 Task: Use the device's default theme.
Action: Mouse moved to (23, 73)
Screenshot: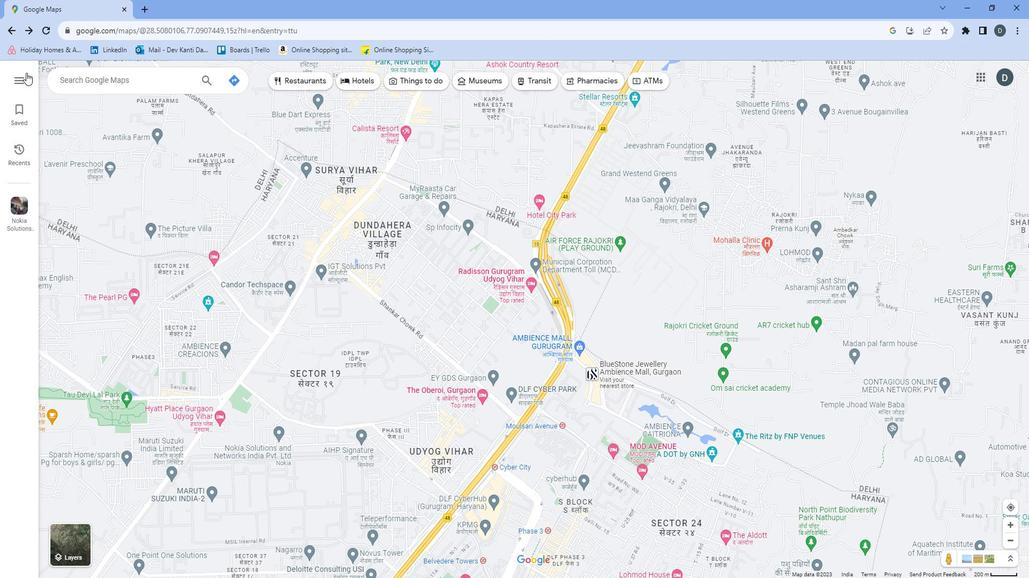 
Action: Mouse pressed left at (23, 73)
Screenshot: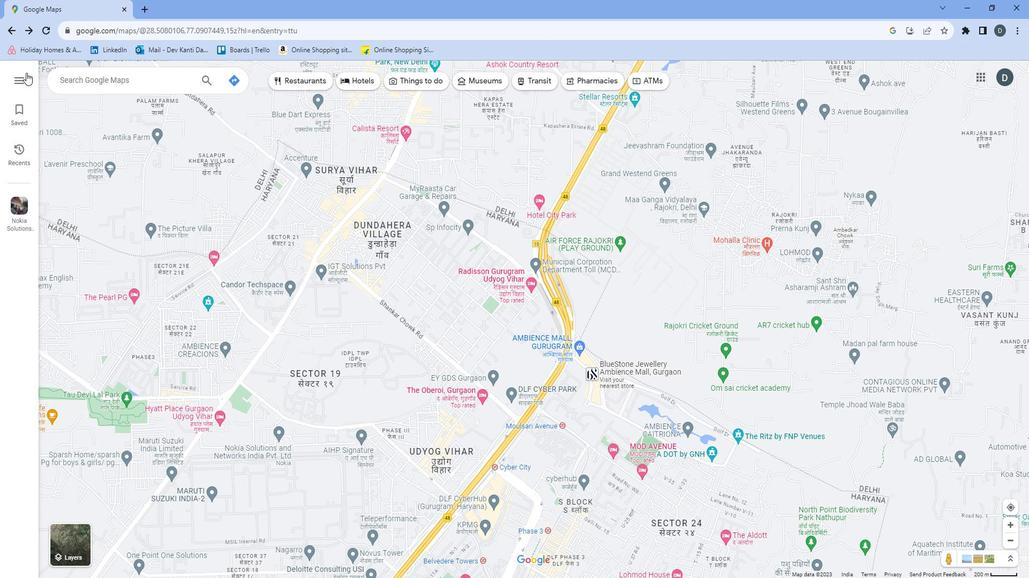 
Action: Mouse moved to (39, 477)
Screenshot: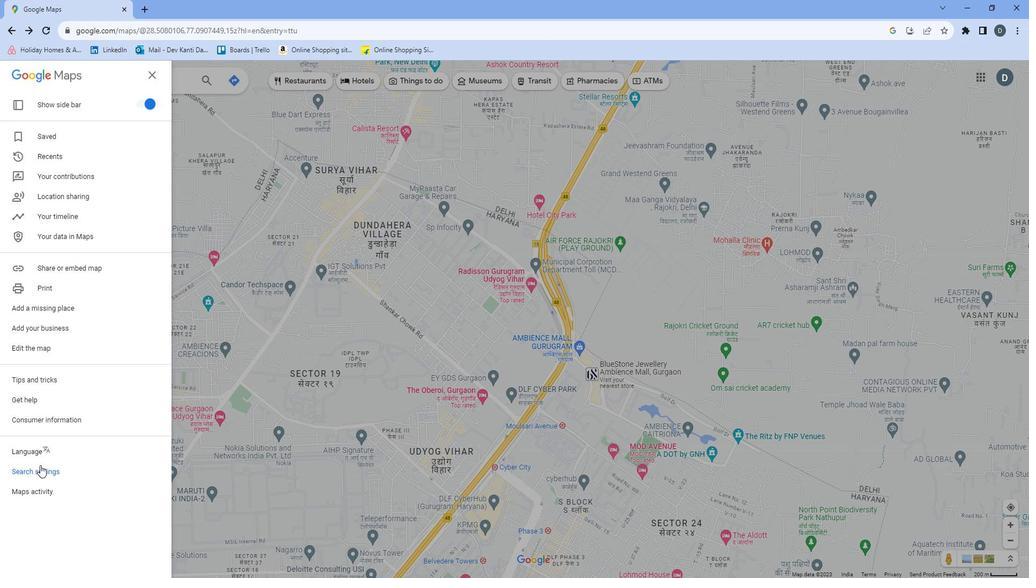 
Action: Mouse pressed left at (39, 477)
Screenshot: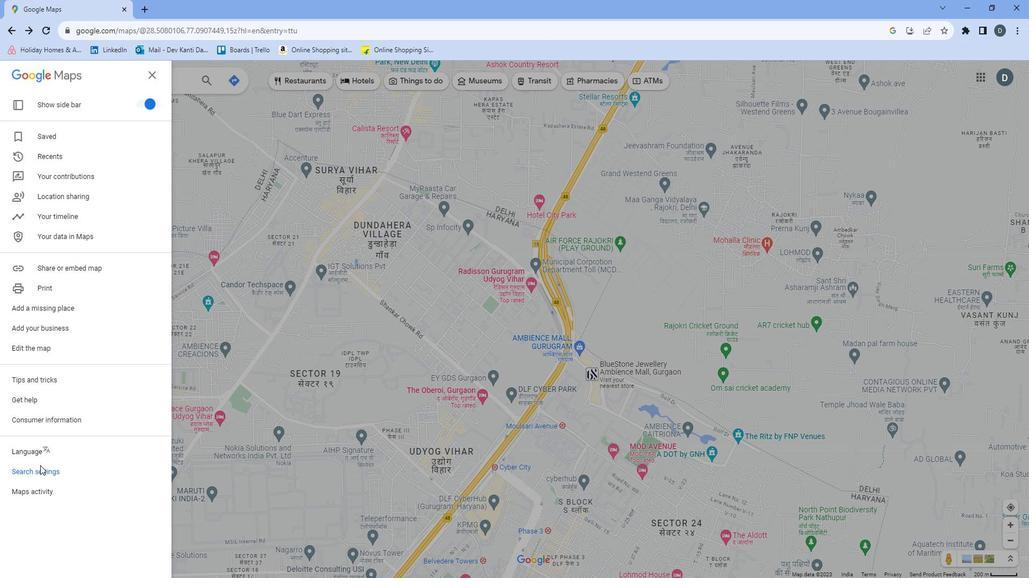 
Action: Mouse moved to (75, 154)
Screenshot: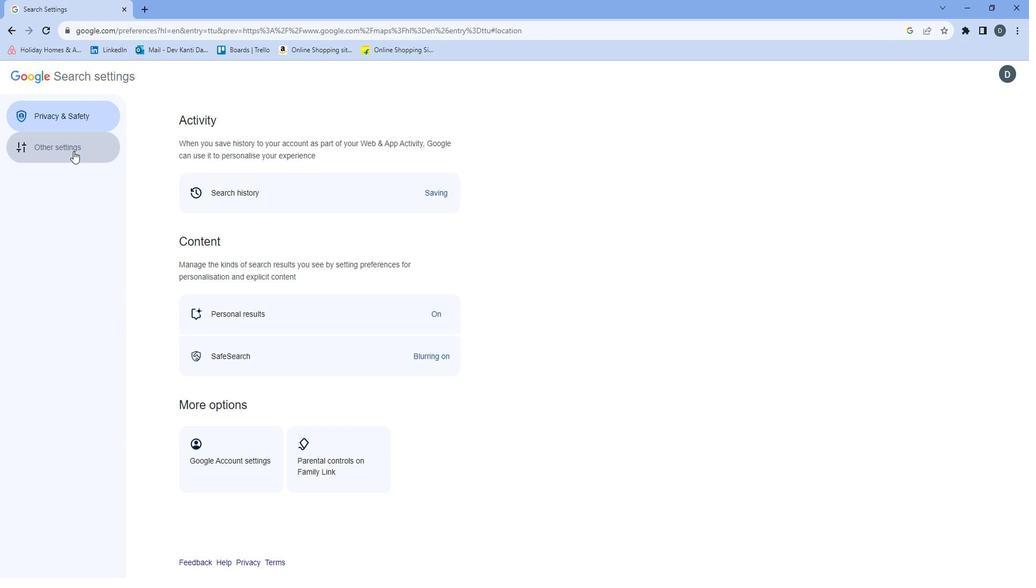 
Action: Mouse pressed left at (75, 154)
Screenshot: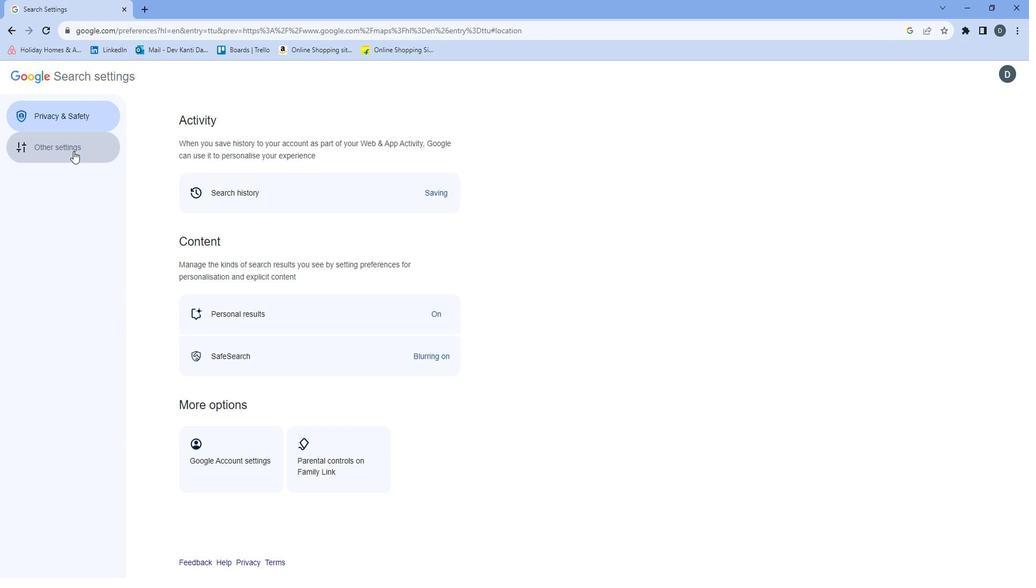 
Action: Mouse moved to (75, 150)
Screenshot: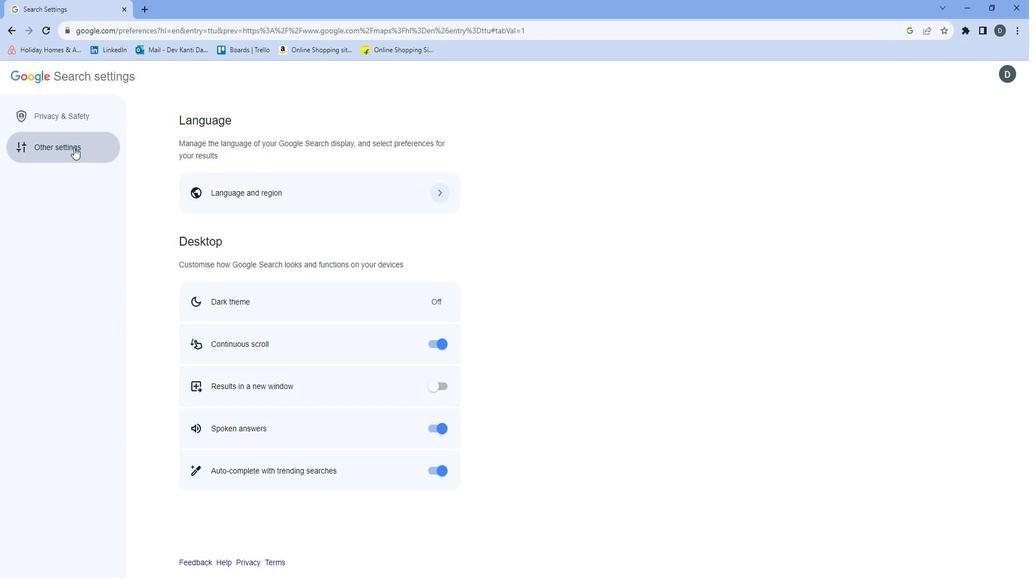 
Action: Mouse pressed left at (75, 150)
Screenshot: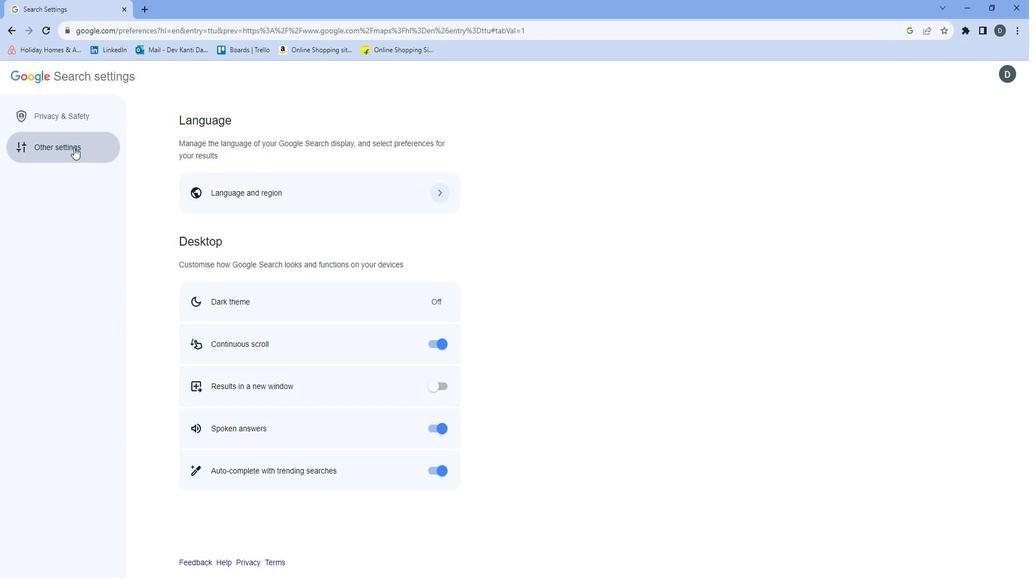 
Action: Mouse moved to (463, 304)
Screenshot: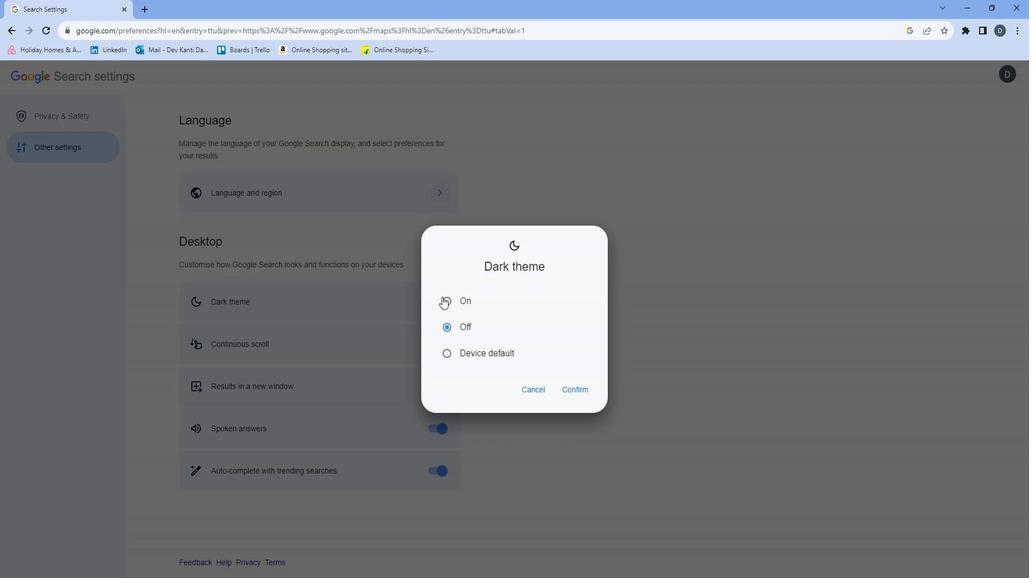 
Action: Mouse pressed left at (463, 304)
Screenshot: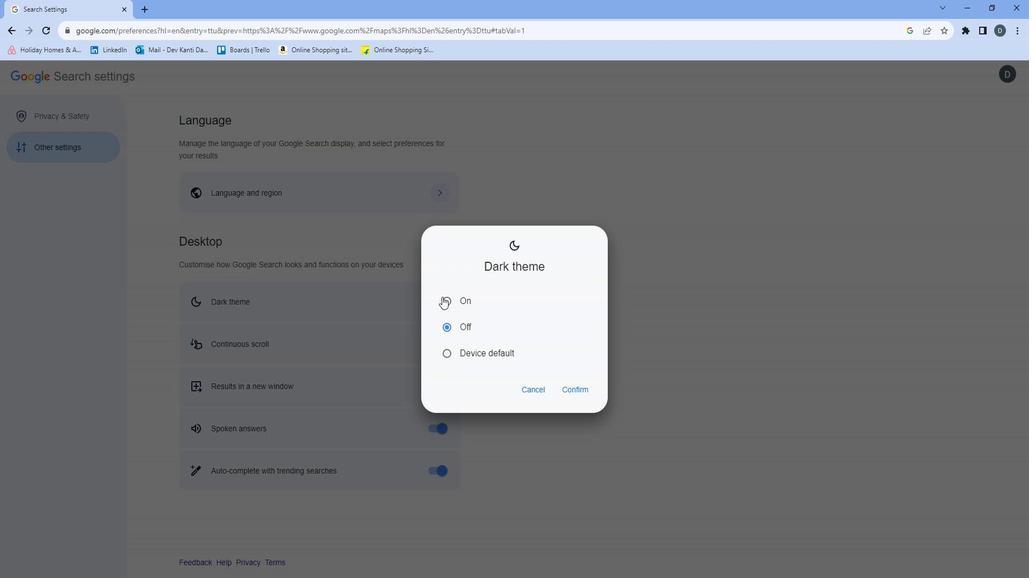 
Action: Mouse moved to (468, 361)
Screenshot: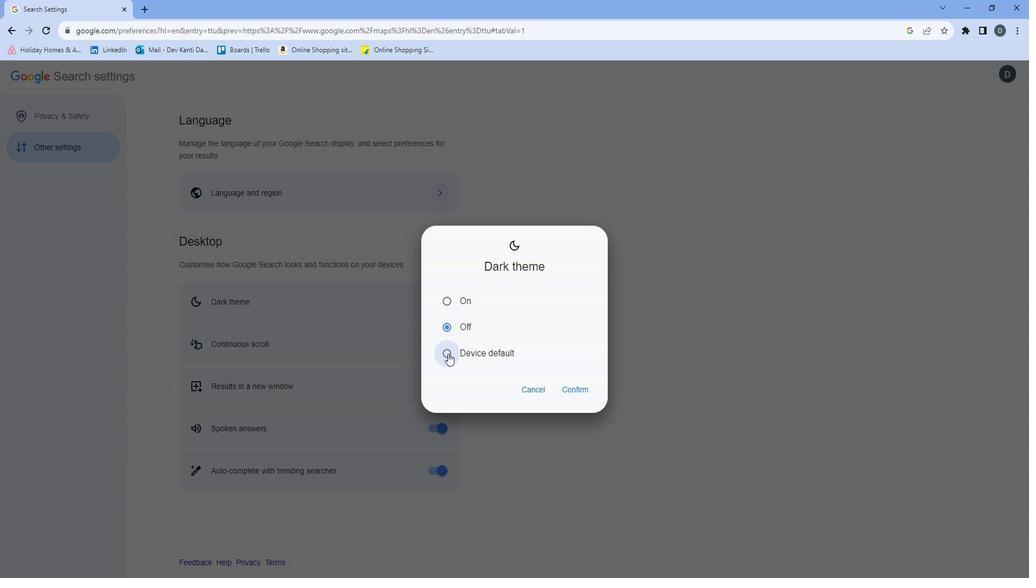 
Action: Mouse pressed left at (468, 361)
Screenshot: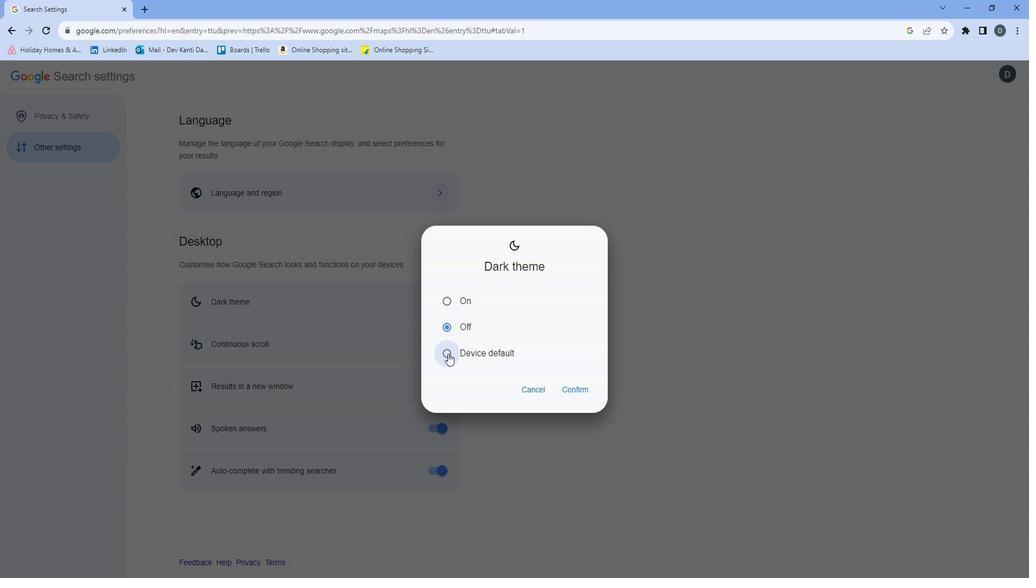 
Action: Mouse moved to (591, 394)
Screenshot: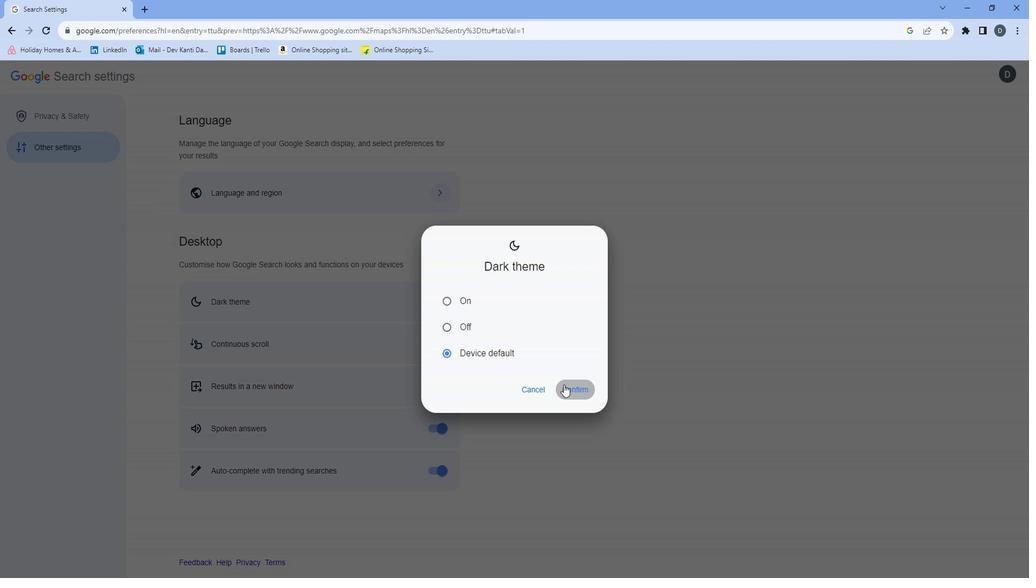 
Action: Mouse pressed left at (591, 394)
Screenshot: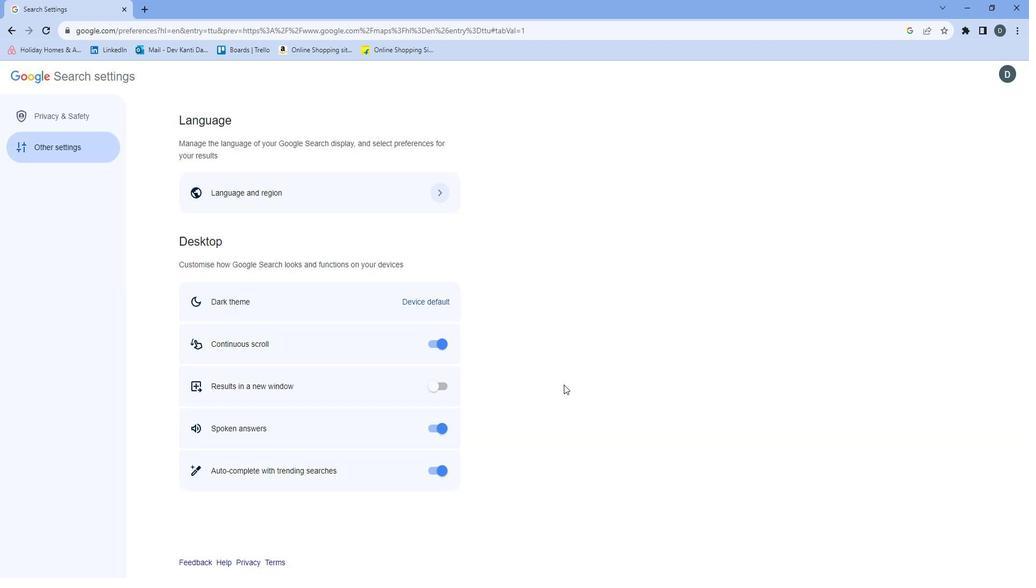 
Action: Mouse moved to (577, 362)
Screenshot: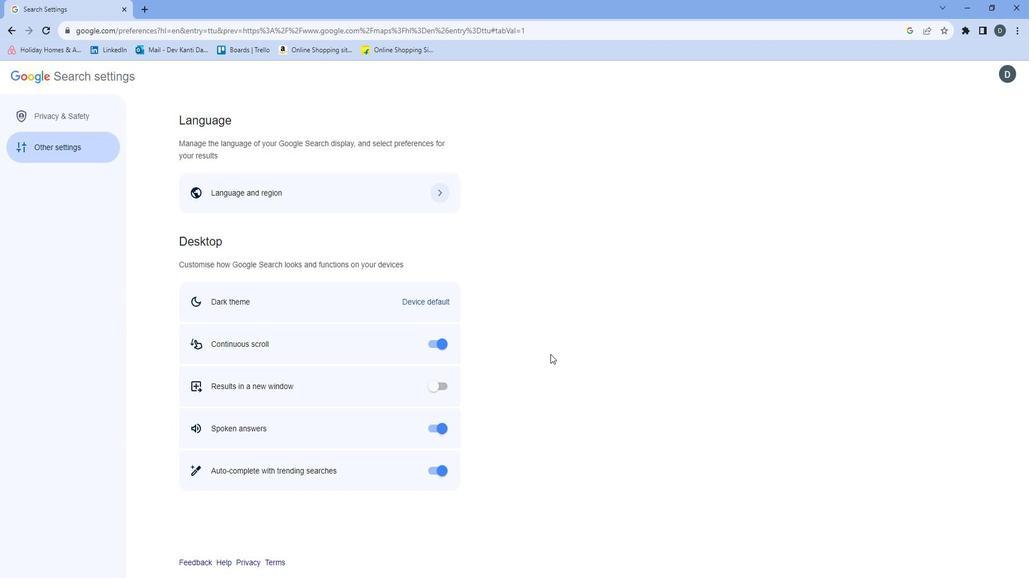 
